 Task: Assign in the project WonderTech the issue 'Create a new online platform for online interior design courses with advanced 3D modeling and rendering features' to the sprint 'Mission Control'.
Action: Mouse moved to (693, 453)
Screenshot: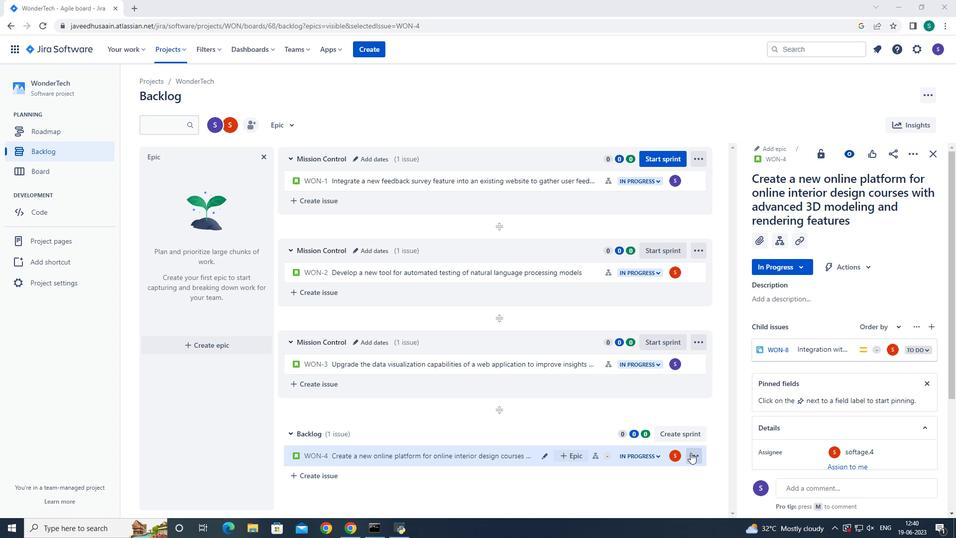 
Action: Mouse pressed left at (693, 453)
Screenshot: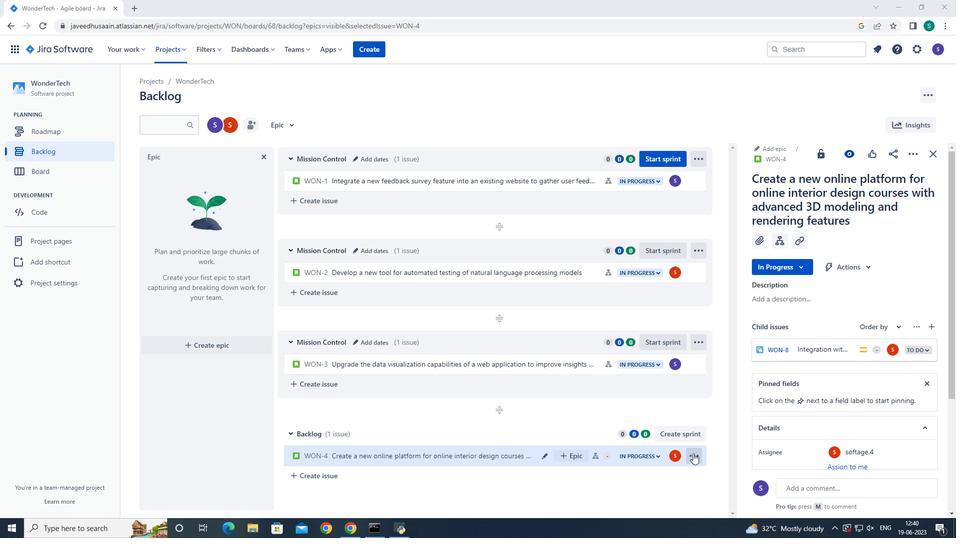 
Action: Mouse moved to (680, 404)
Screenshot: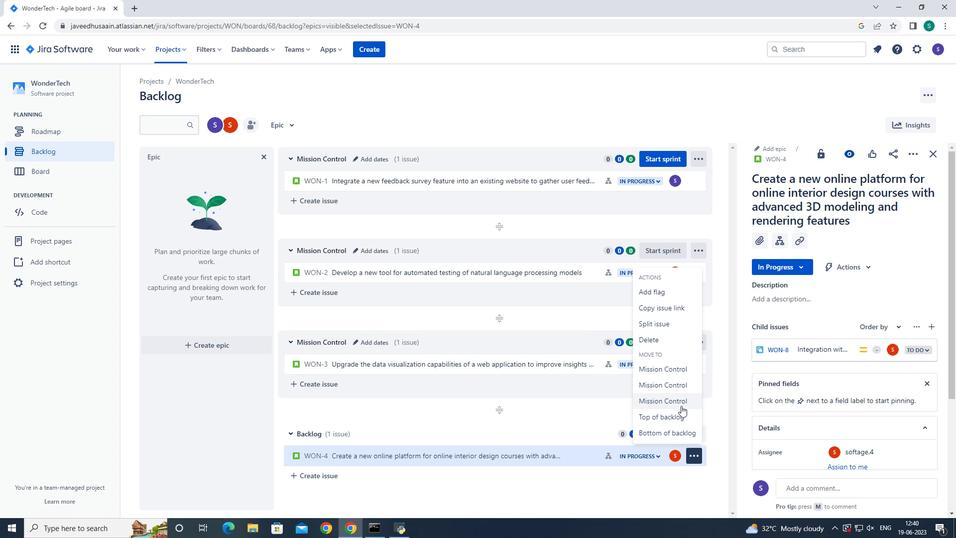 
Action: Mouse pressed left at (680, 404)
Screenshot: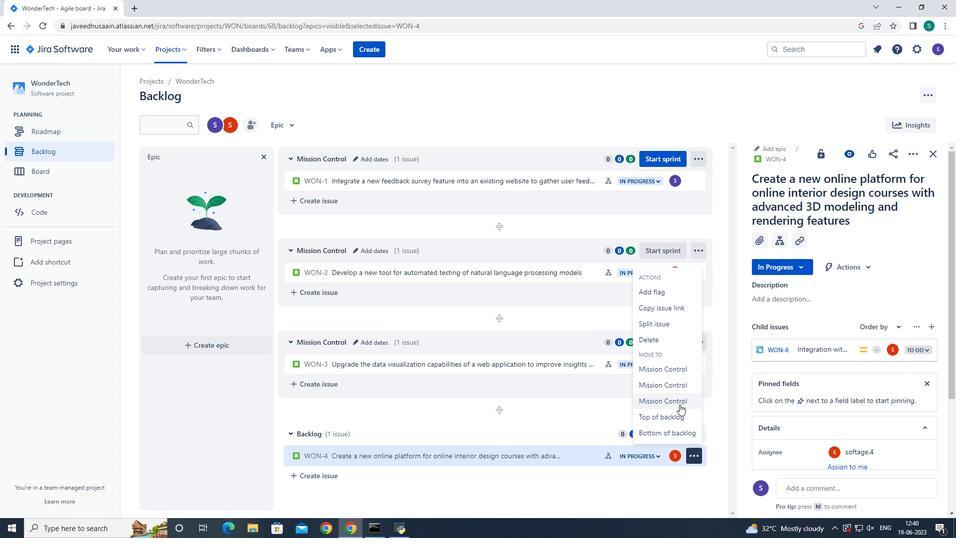 
Action: Mouse moved to (525, 376)
Screenshot: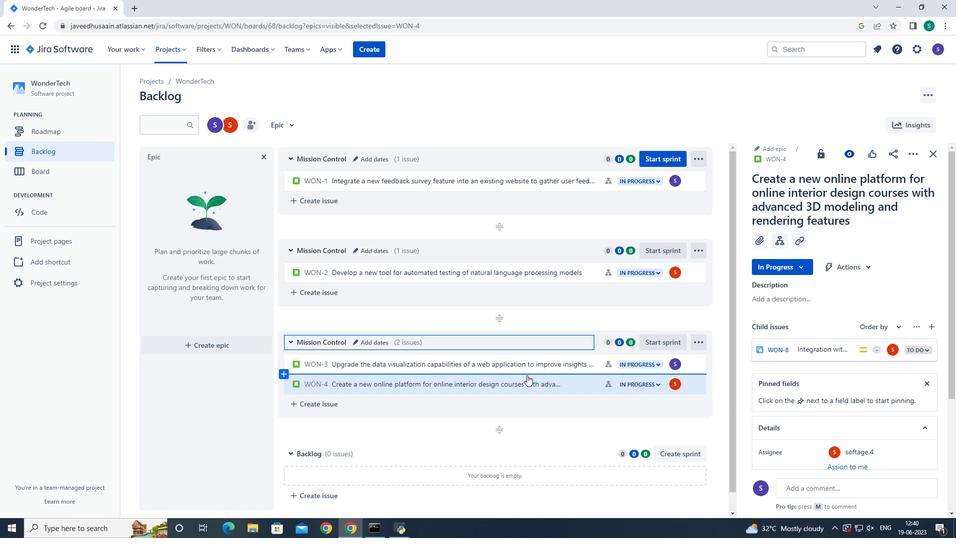 
